 Task: In reminders to claim jobs turn off push notifications.
Action: Mouse moved to (813, 66)
Screenshot: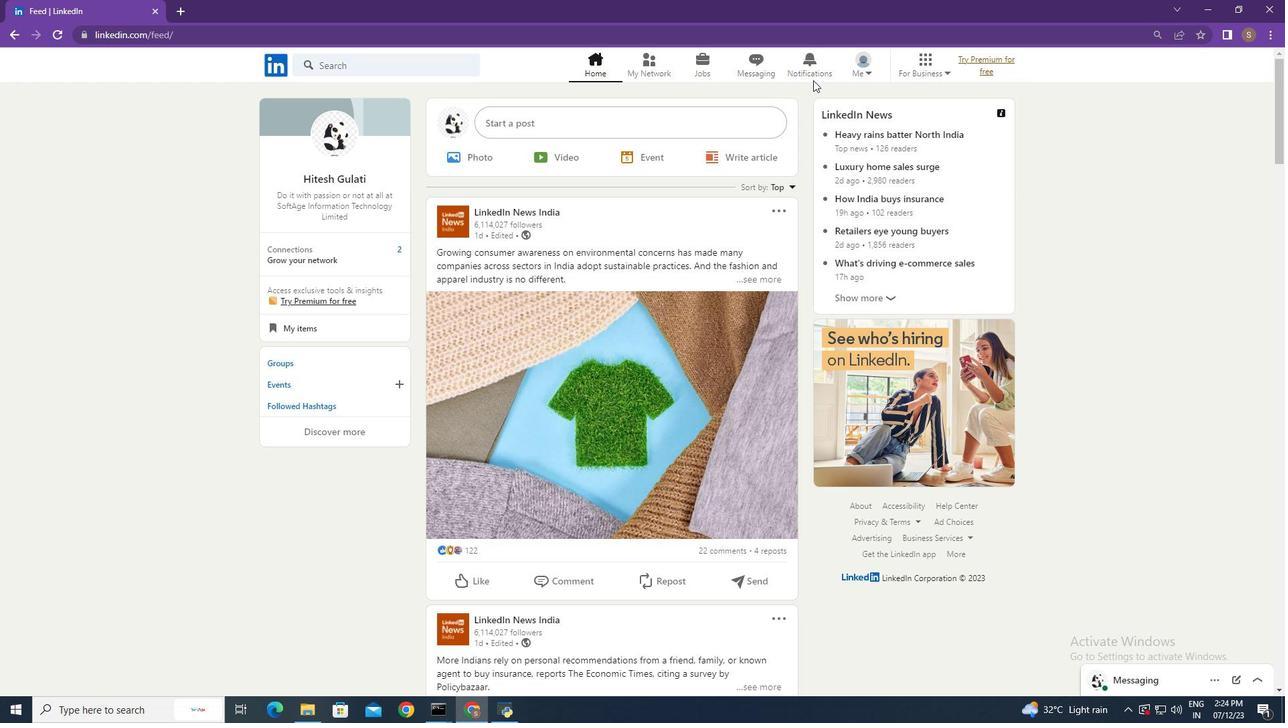 
Action: Mouse pressed left at (813, 66)
Screenshot: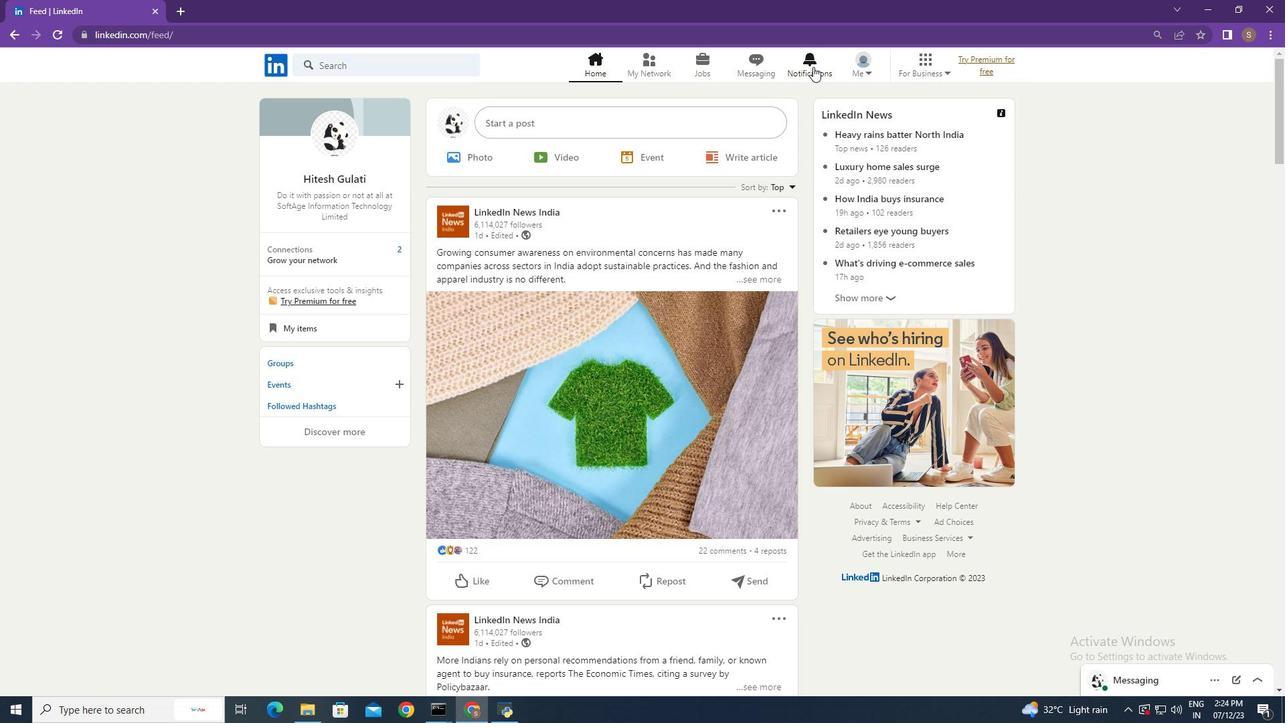 
Action: Mouse moved to (293, 151)
Screenshot: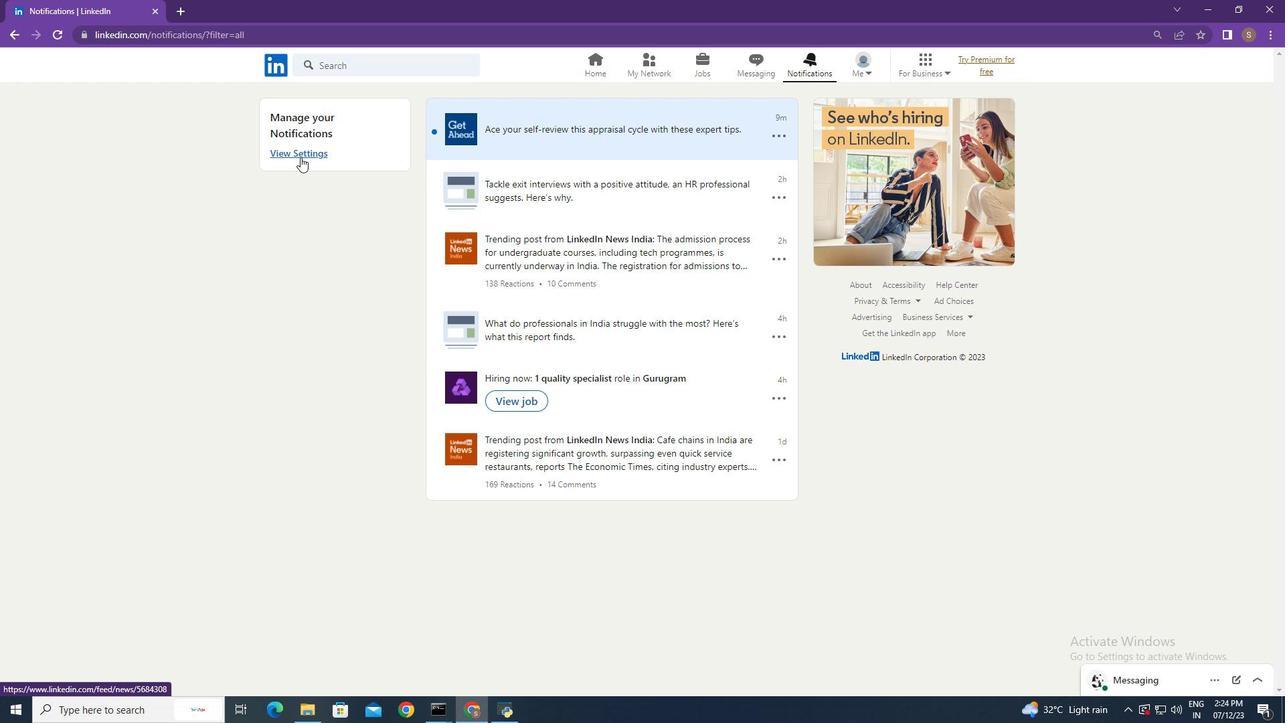 
Action: Mouse pressed left at (293, 151)
Screenshot: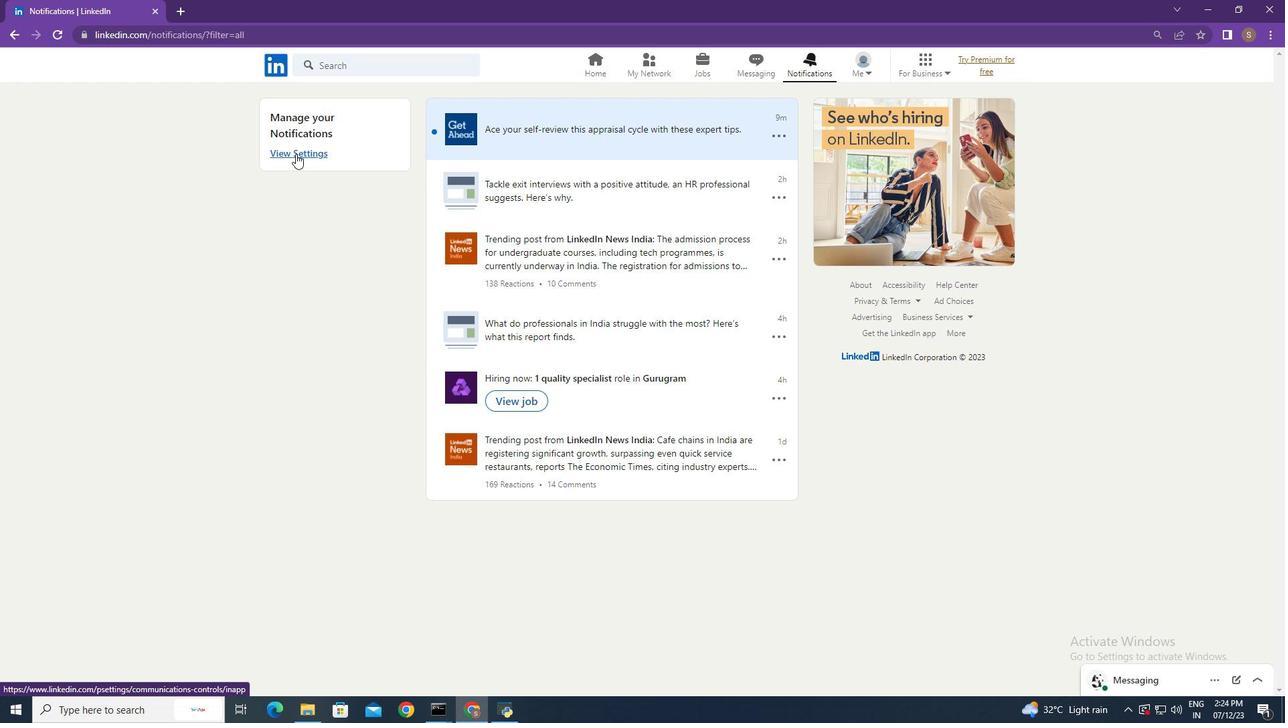 
Action: Mouse moved to (842, 239)
Screenshot: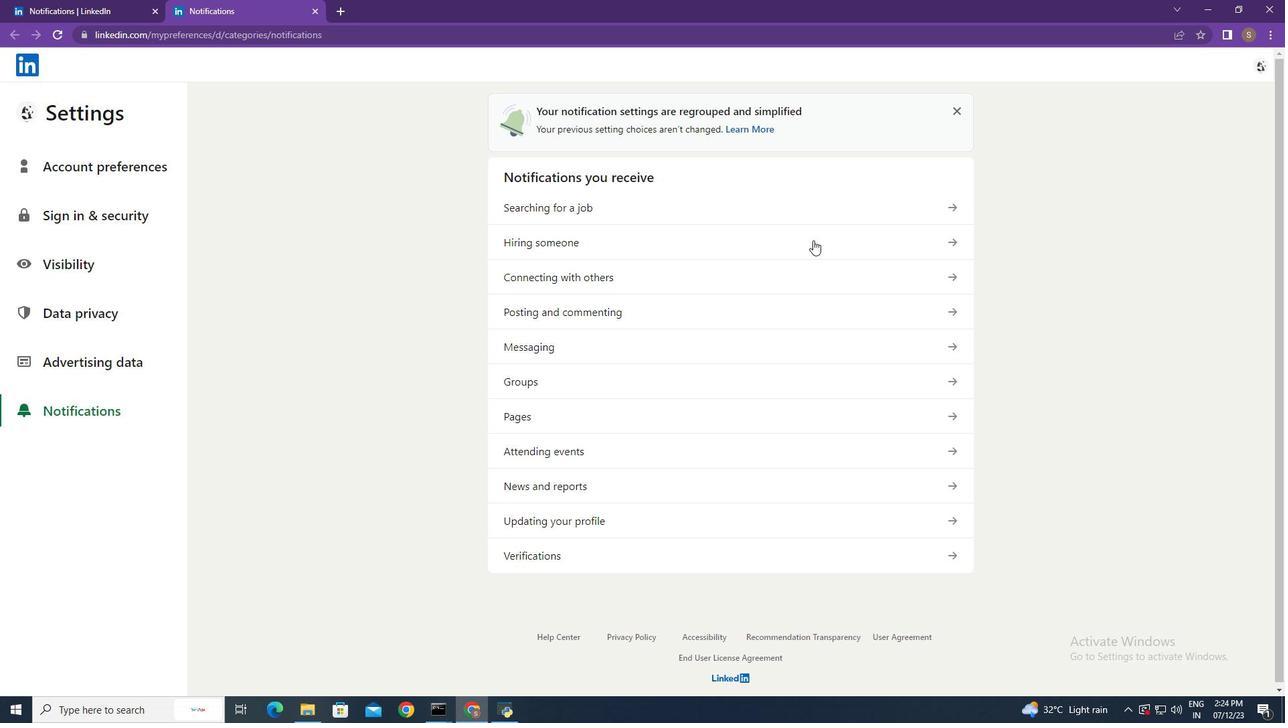 
Action: Mouse pressed left at (842, 239)
Screenshot: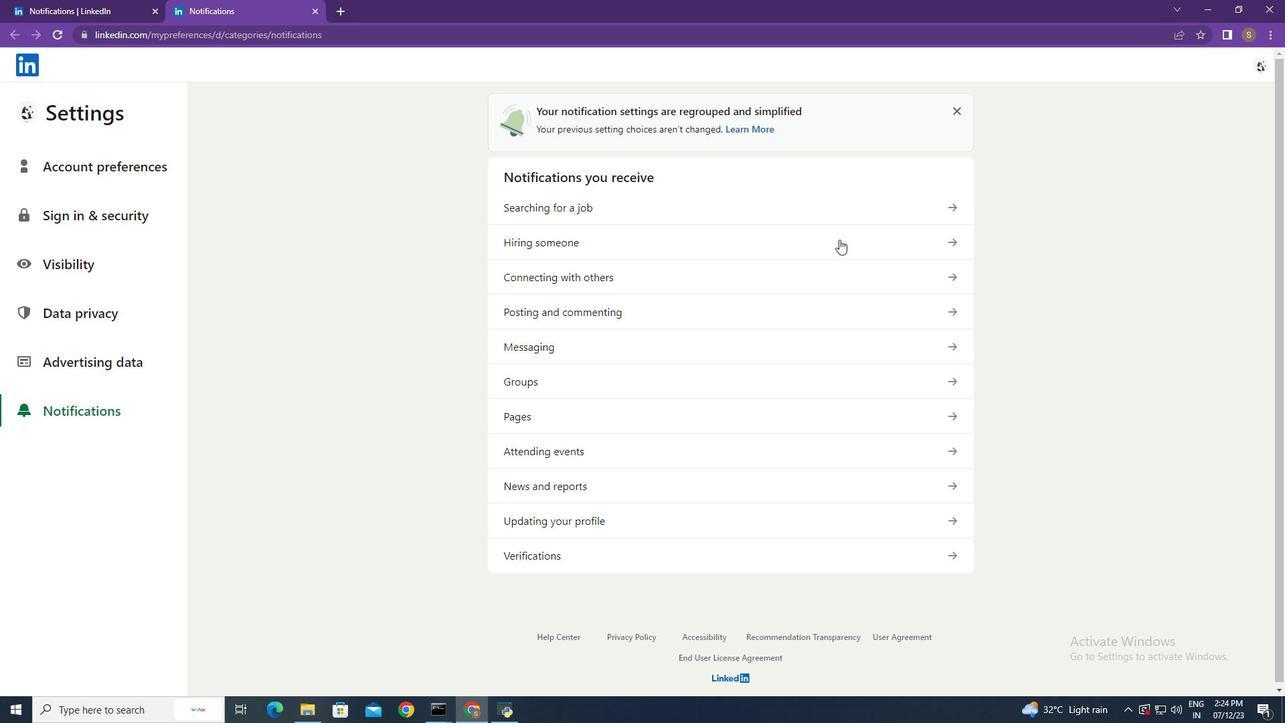 
Action: Mouse moved to (825, 488)
Screenshot: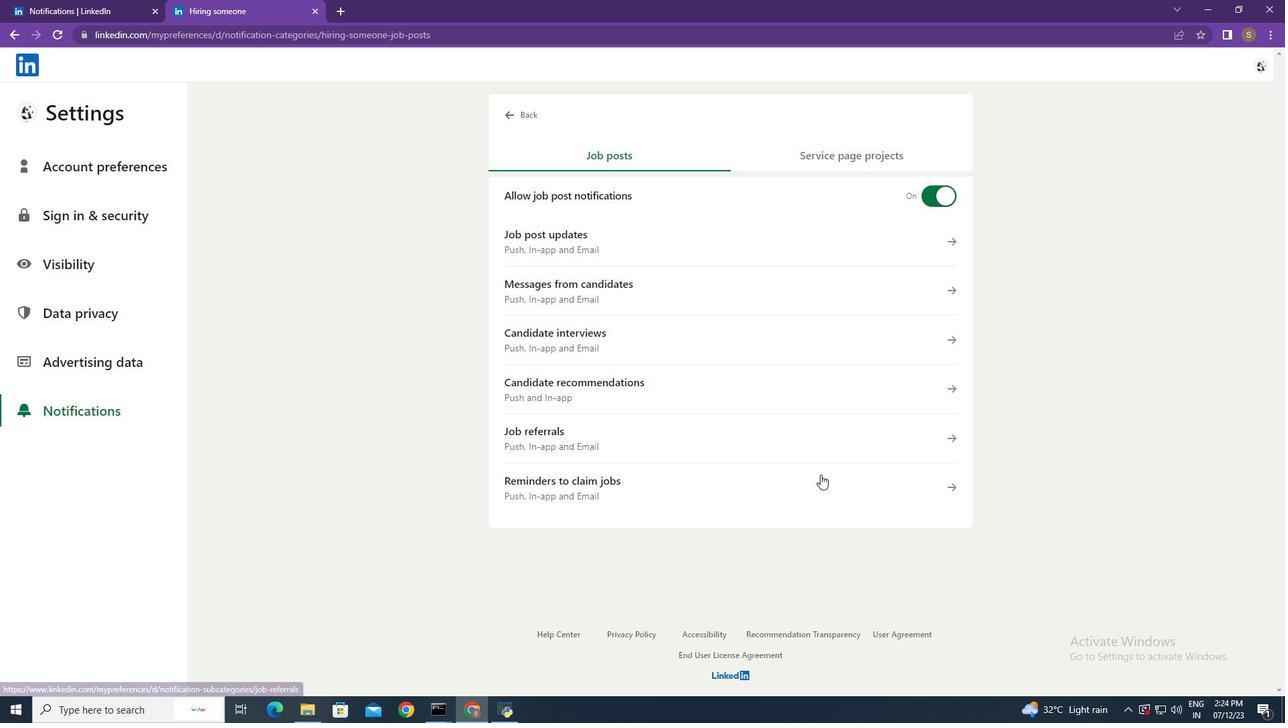 
Action: Mouse pressed left at (825, 488)
Screenshot: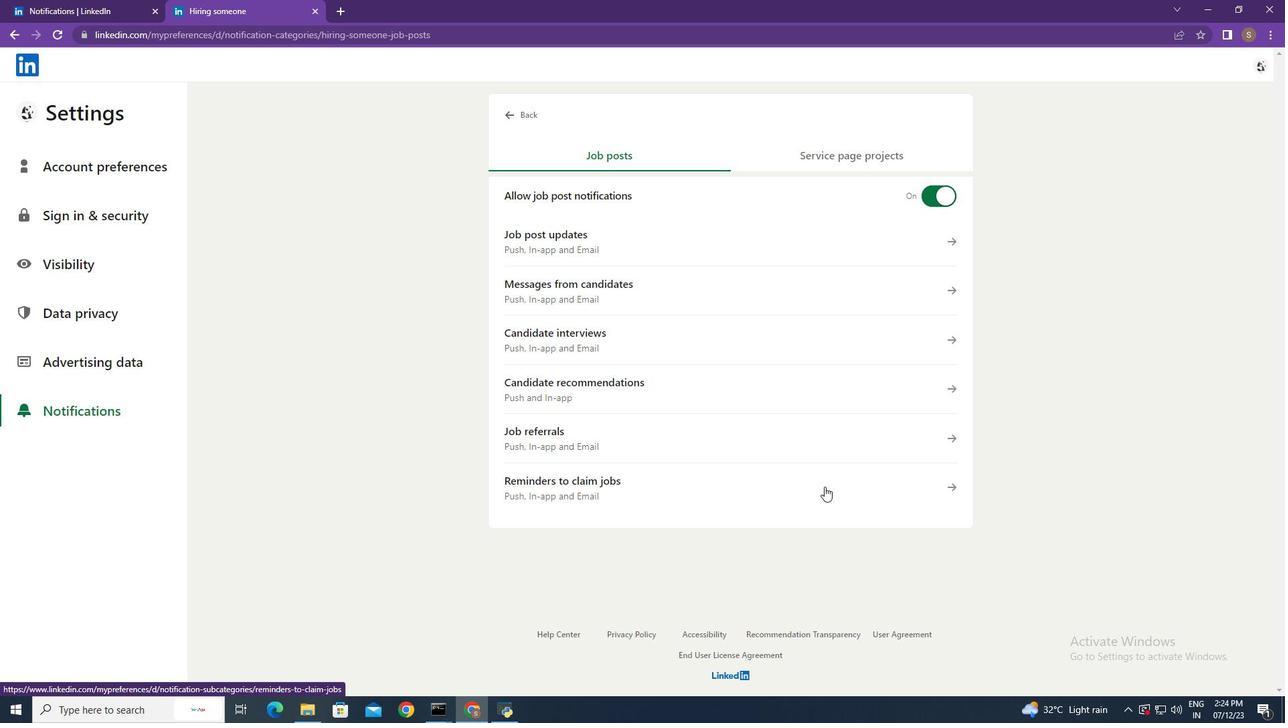 
Action: Mouse moved to (947, 280)
Screenshot: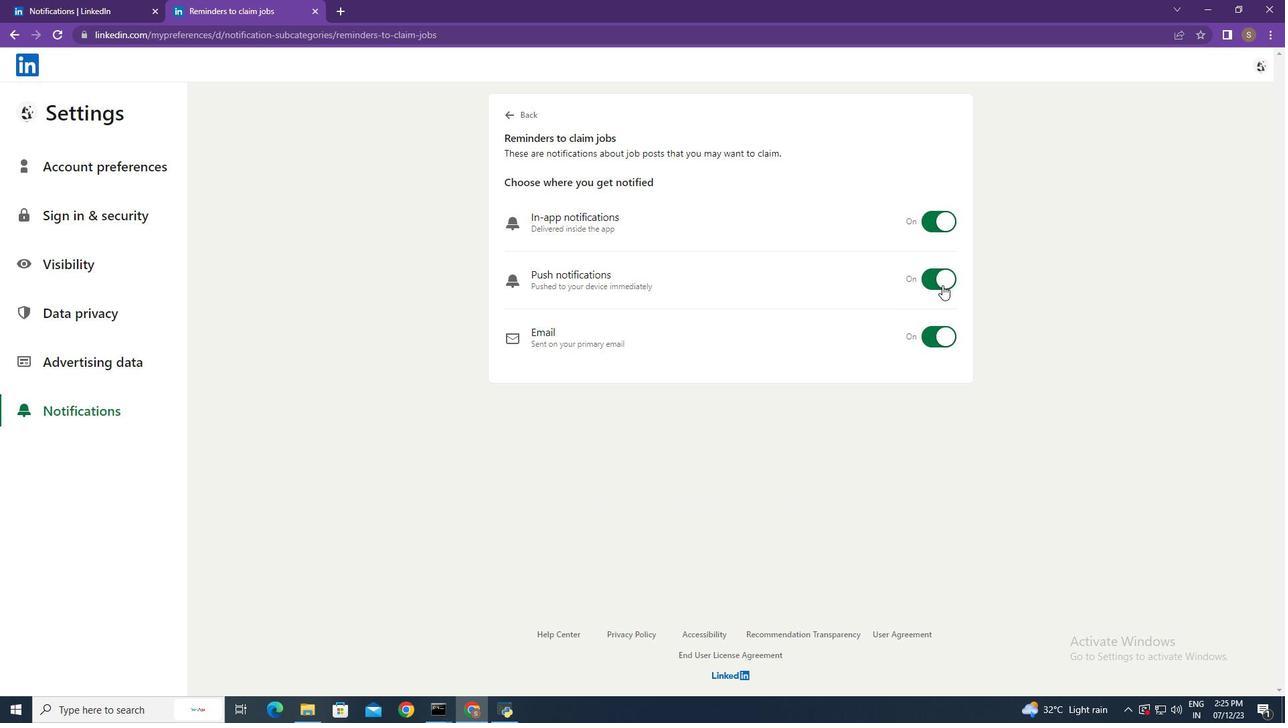
Action: Mouse pressed left at (947, 280)
Screenshot: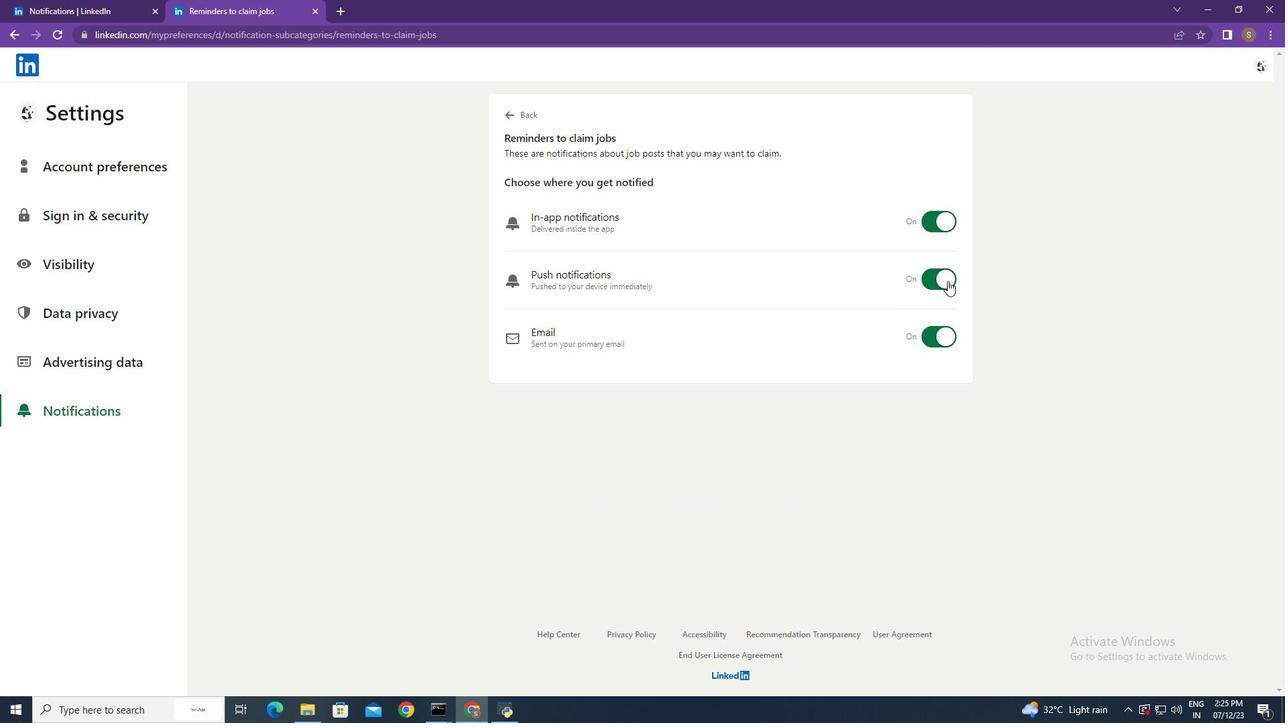 
Action: Mouse moved to (1052, 293)
Screenshot: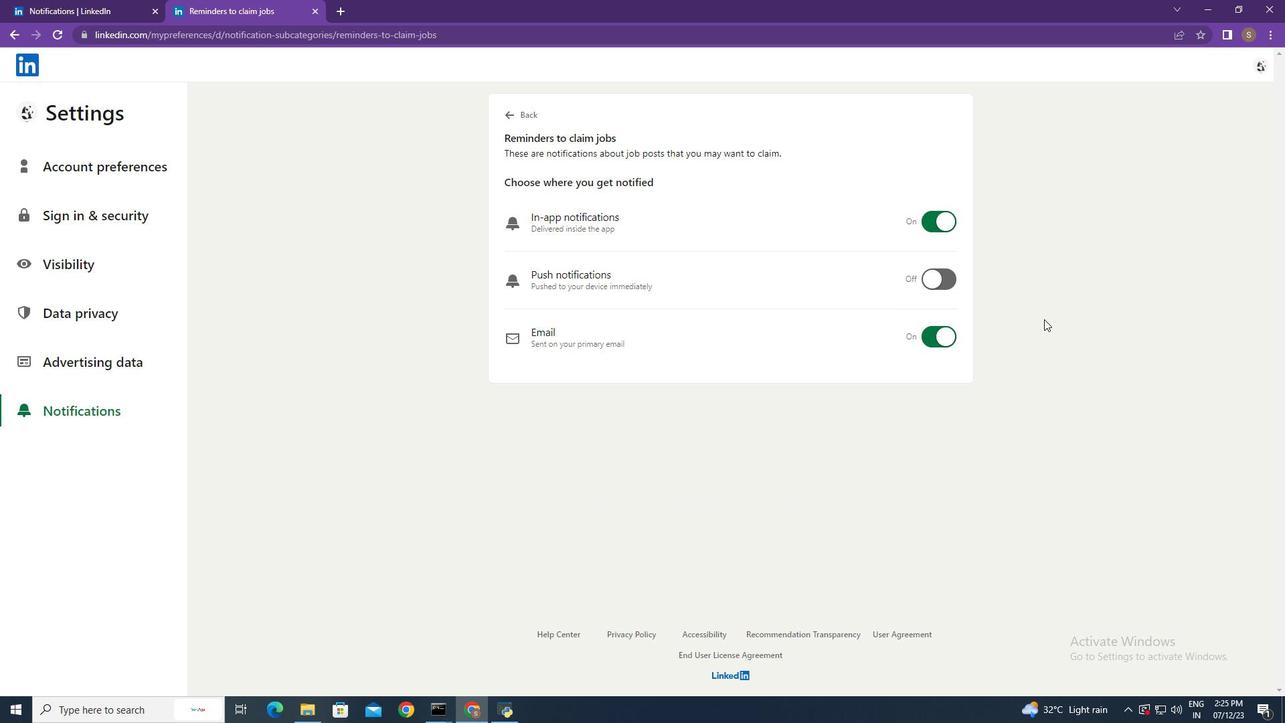 
